 Task: Add a condition where "Hours untill due date Less than Forty" in new tickets in your groups.
Action: Mouse moved to (108, 465)
Screenshot: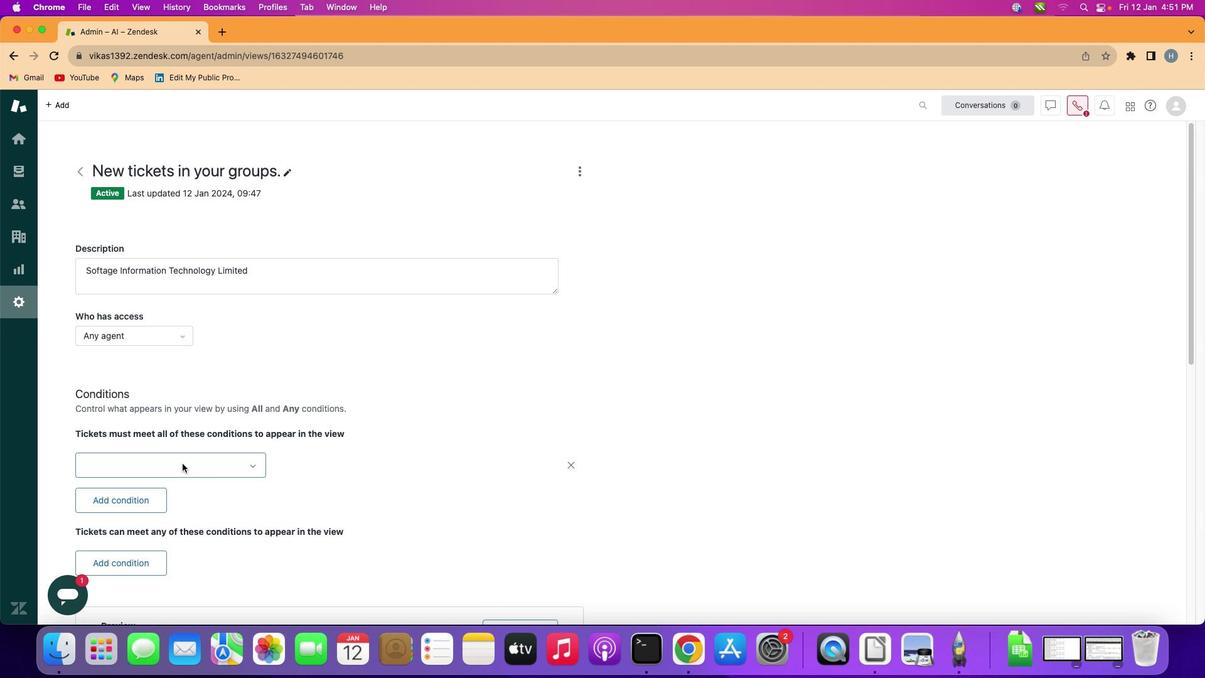 
Action: Mouse pressed left at (108, 465)
Screenshot: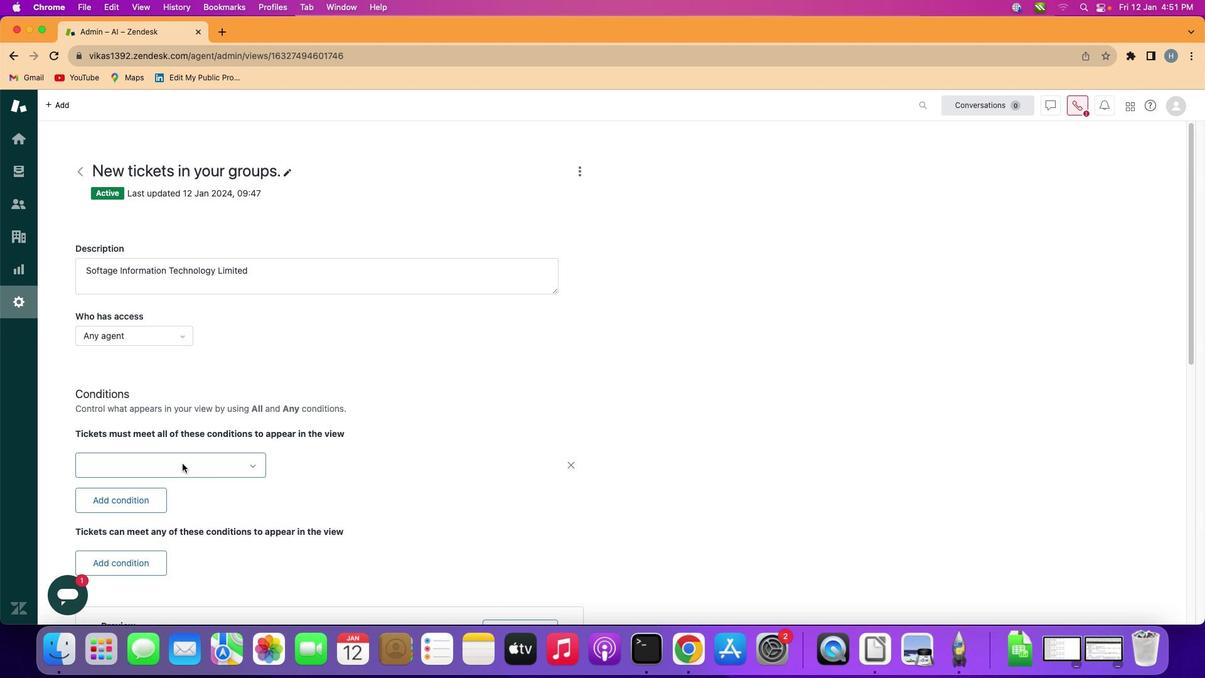 
Action: Mouse moved to (180, 461)
Screenshot: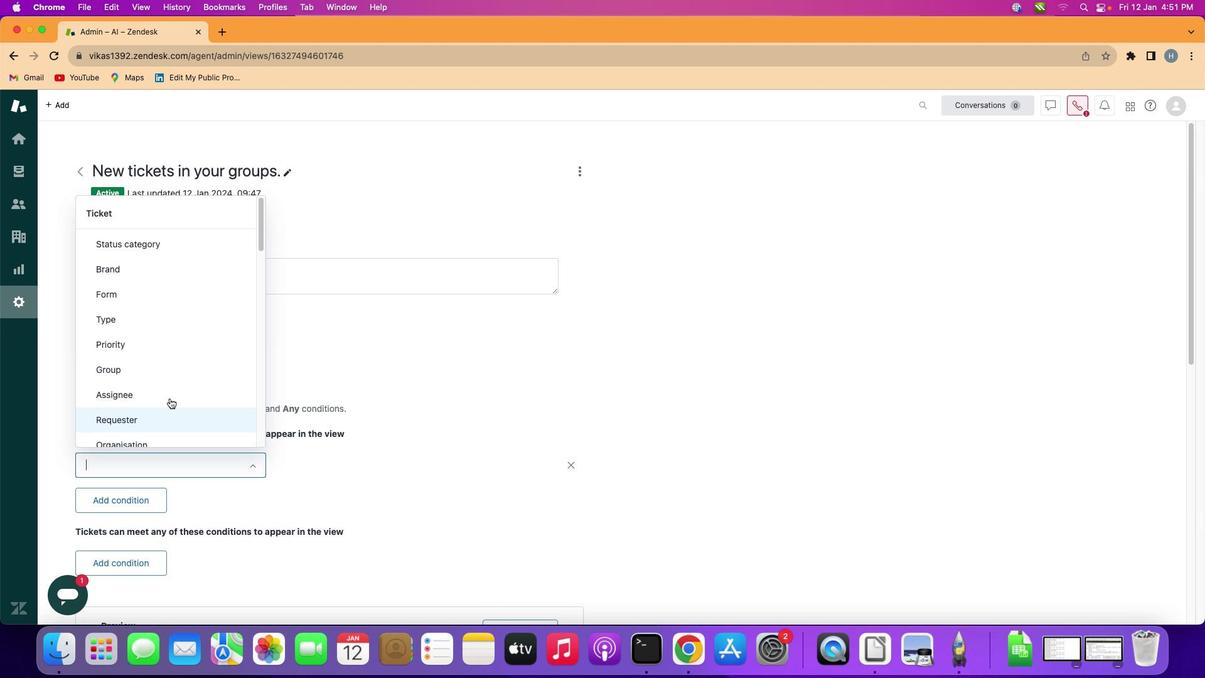 
Action: Mouse pressed left at (180, 461)
Screenshot: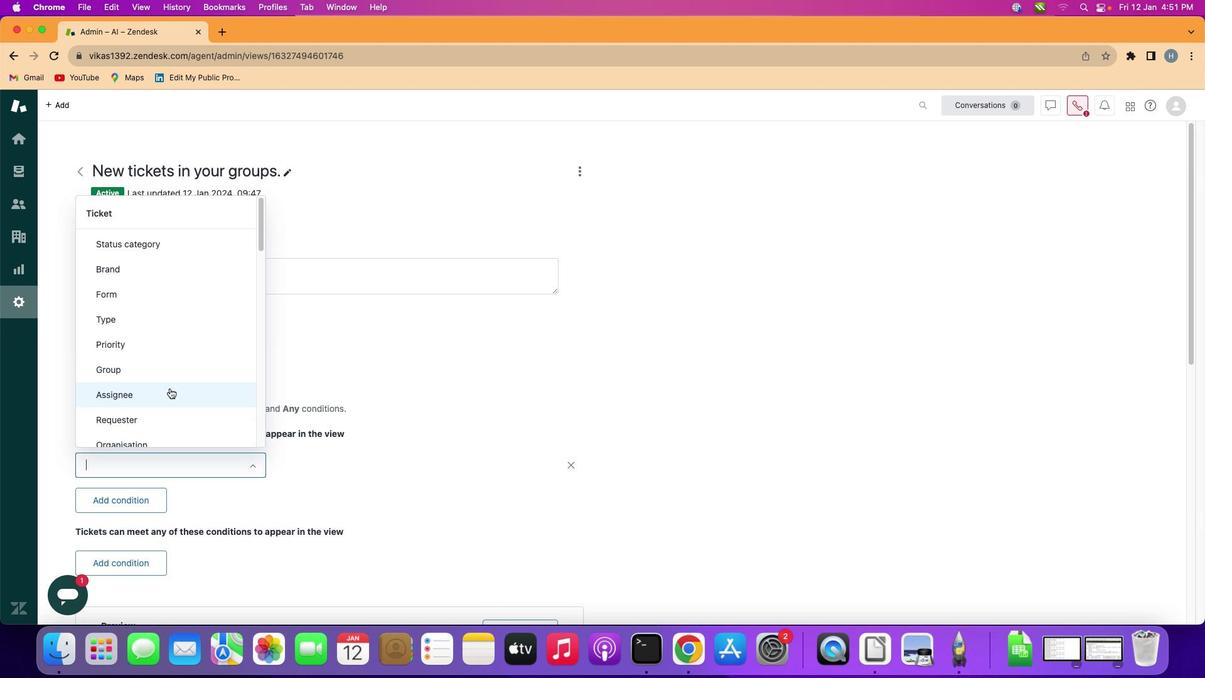 
Action: Mouse moved to (175, 361)
Screenshot: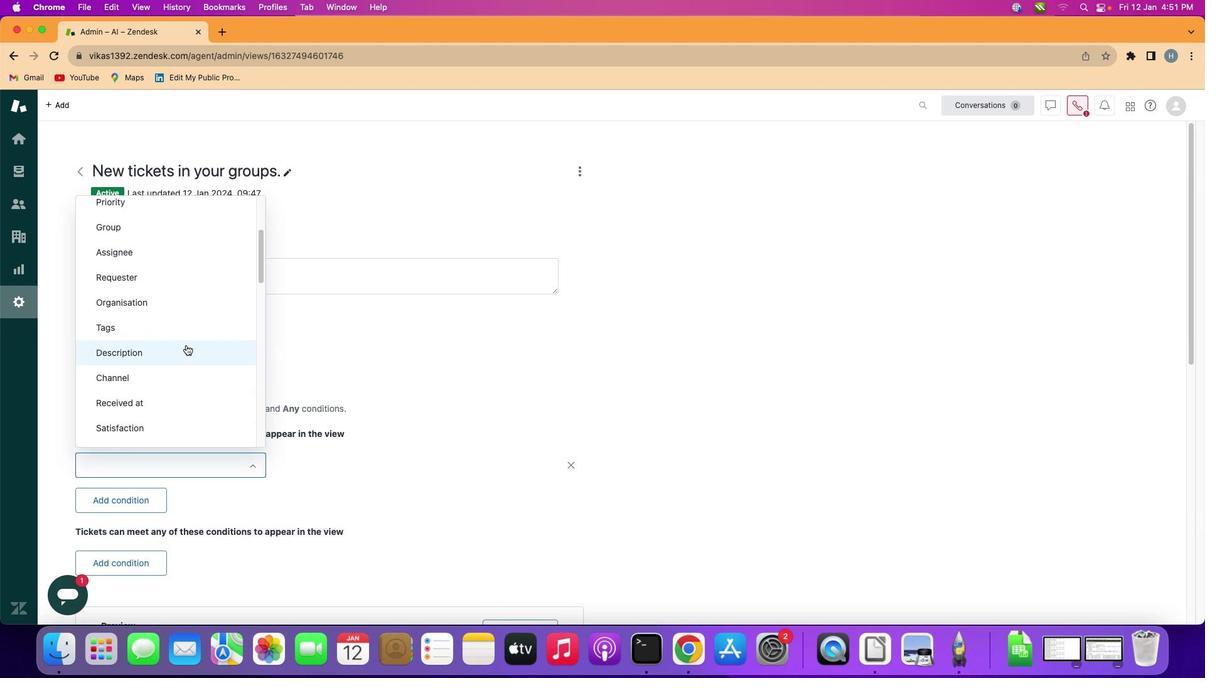 
Action: Mouse scrolled (175, 361) with delta (-1, -1)
Screenshot: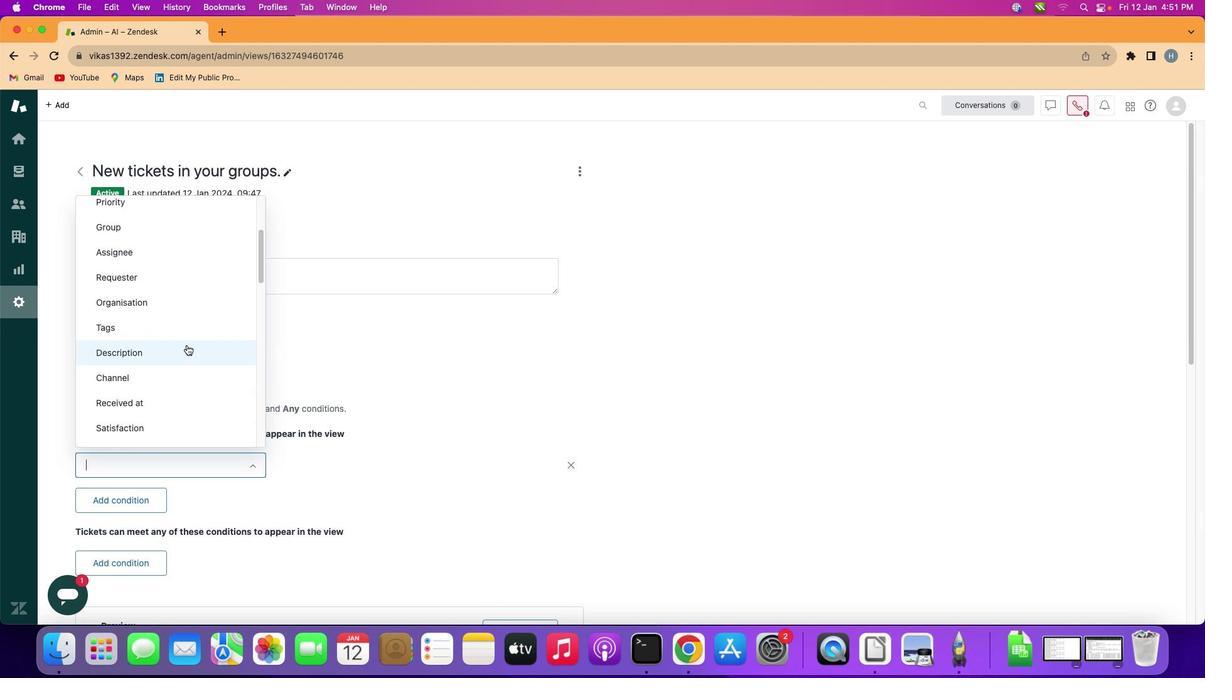 
Action: Mouse scrolled (175, 361) with delta (-1, -1)
Screenshot: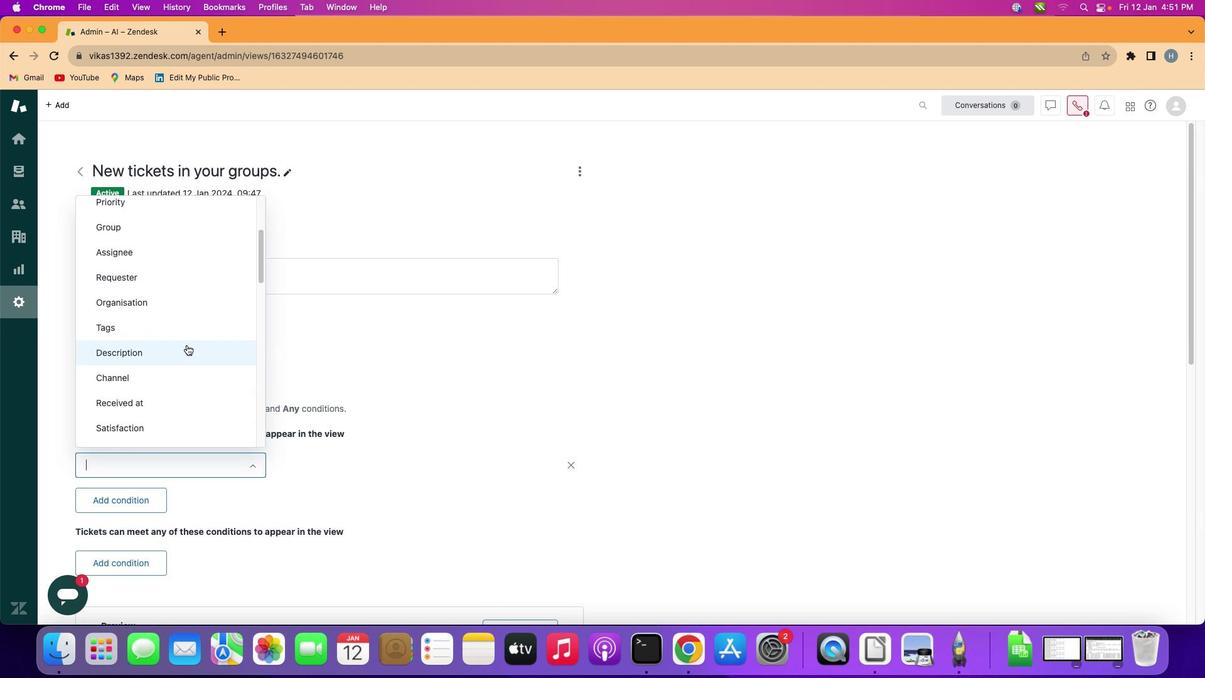 
Action: Mouse moved to (175, 360)
Screenshot: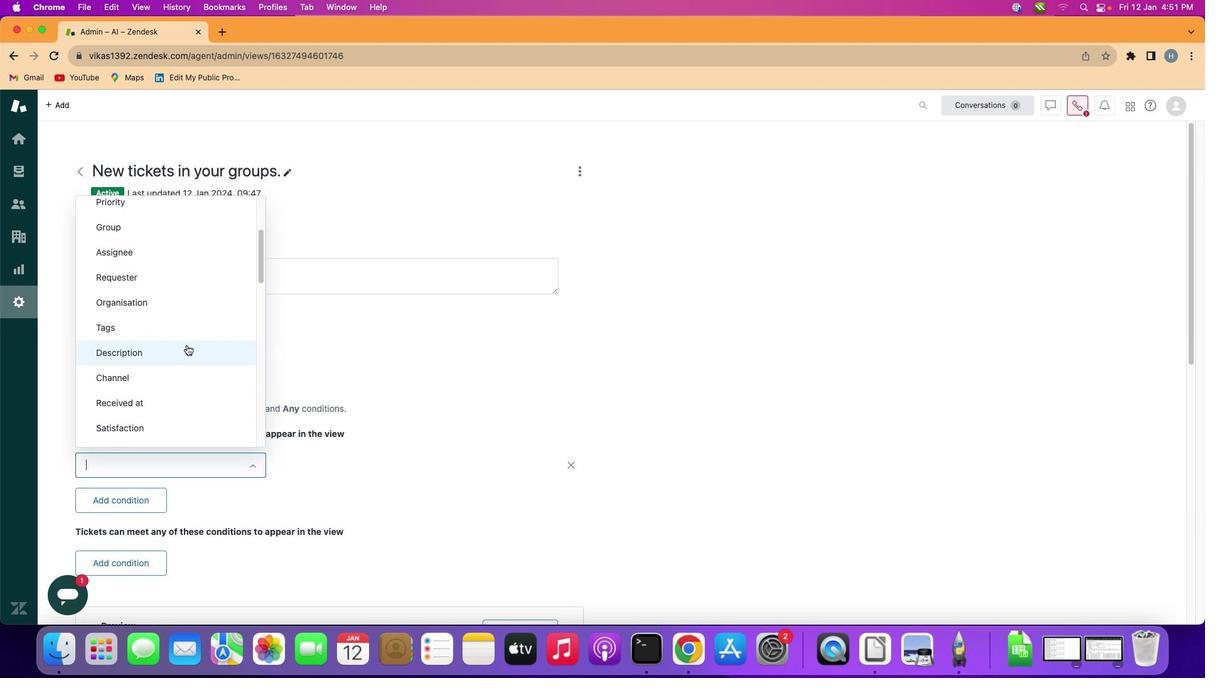 
Action: Mouse scrolled (175, 360) with delta (-1, -1)
Screenshot: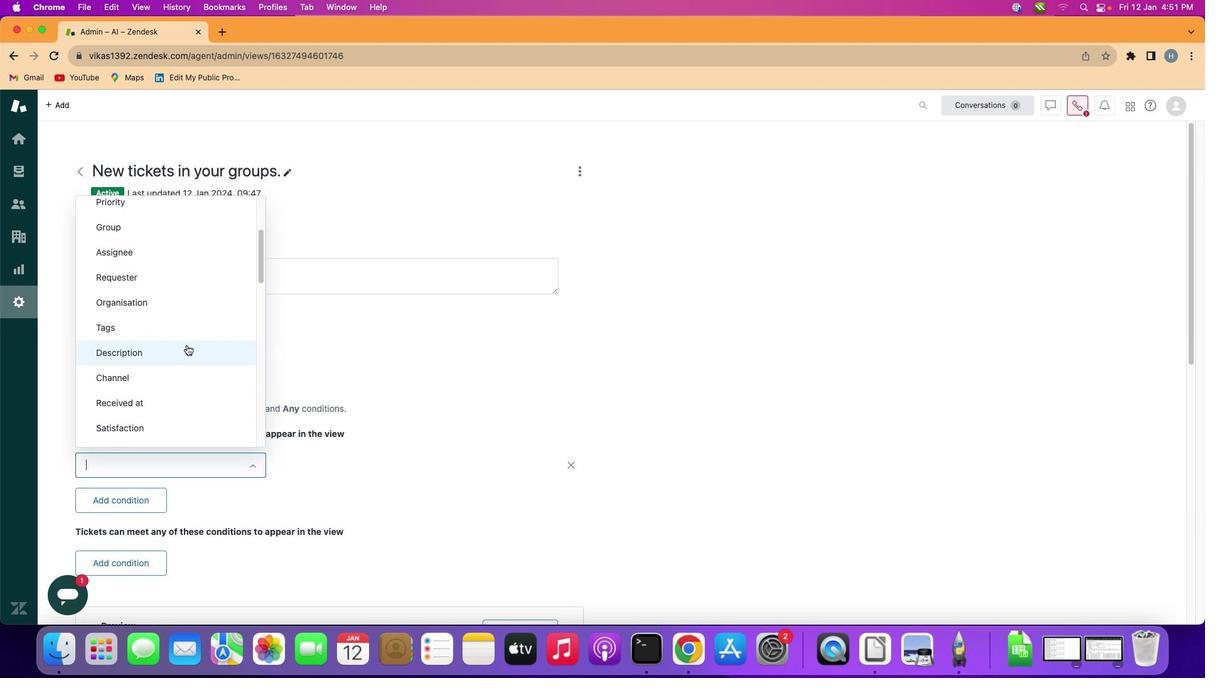 
Action: Mouse moved to (175, 359)
Screenshot: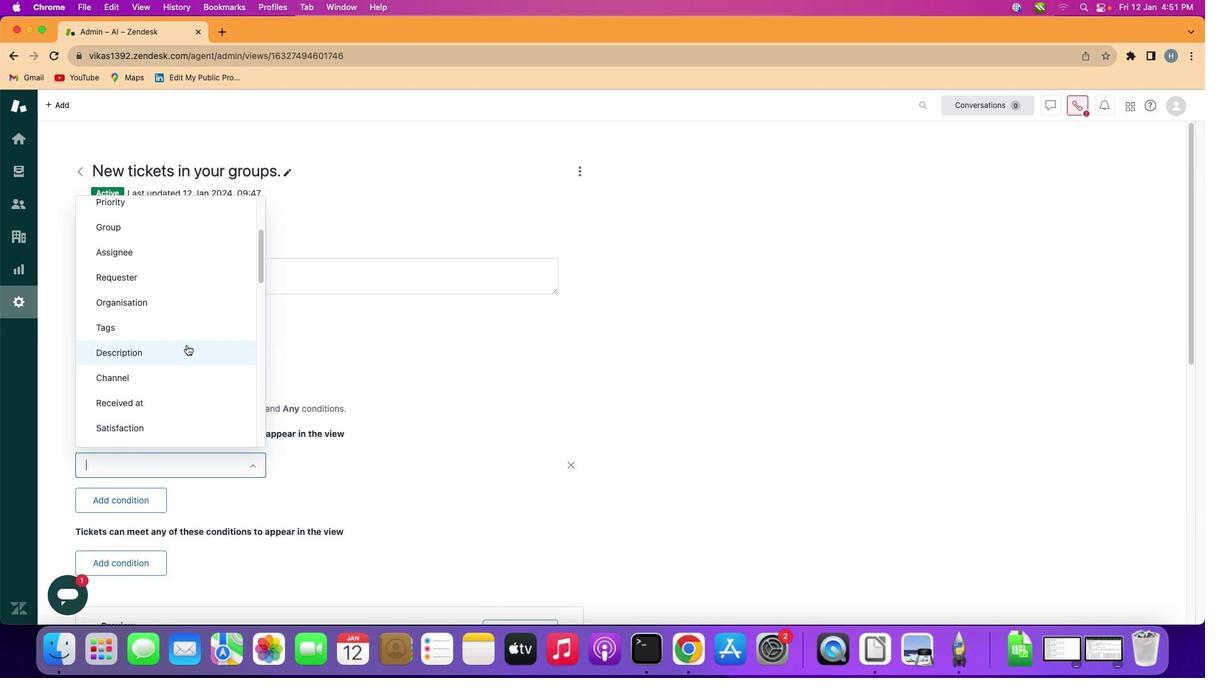 
Action: Mouse scrolled (175, 359) with delta (-1, -3)
Screenshot: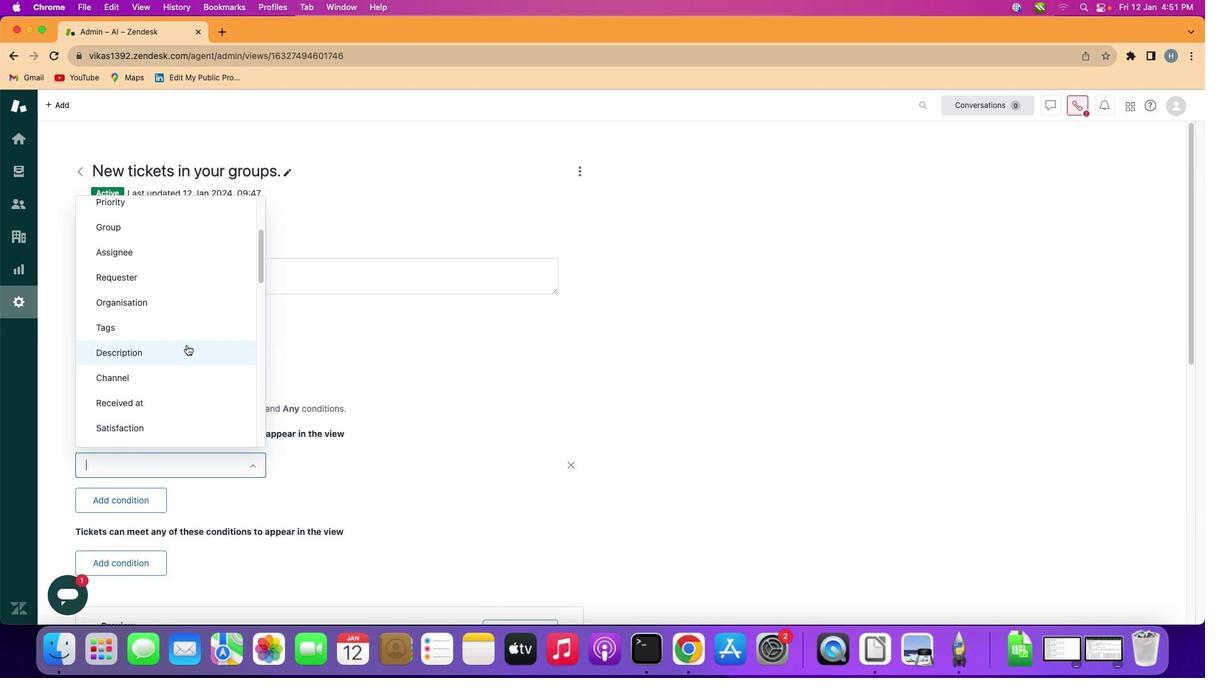 
Action: Mouse moved to (184, 343)
Screenshot: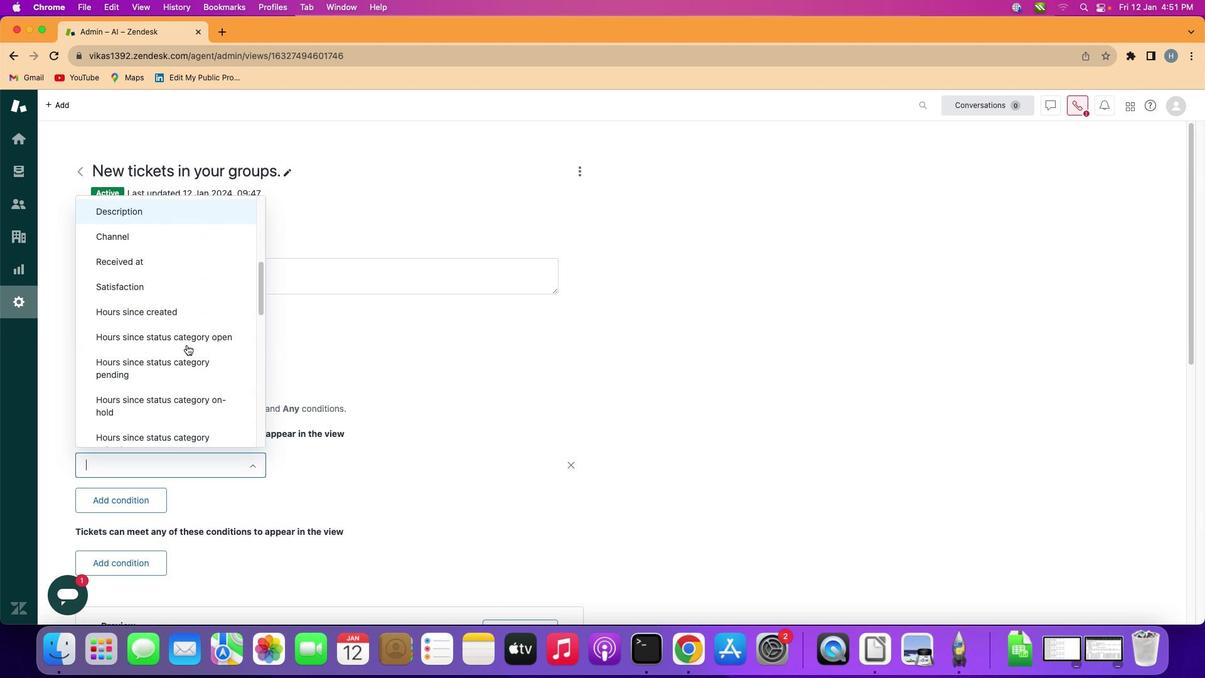 
Action: Mouse scrolled (184, 343) with delta (-1, -1)
Screenshot: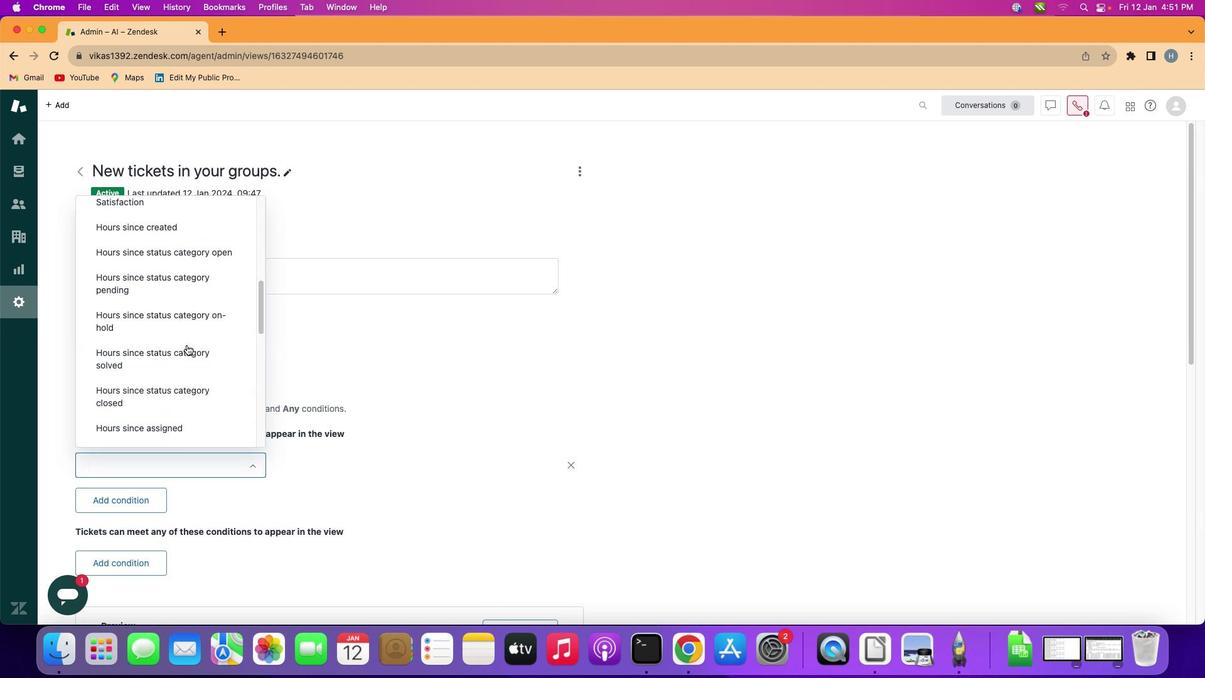 
Action: Mouse scrolled (184, 343) with delta (-1, -1)
Screenshot: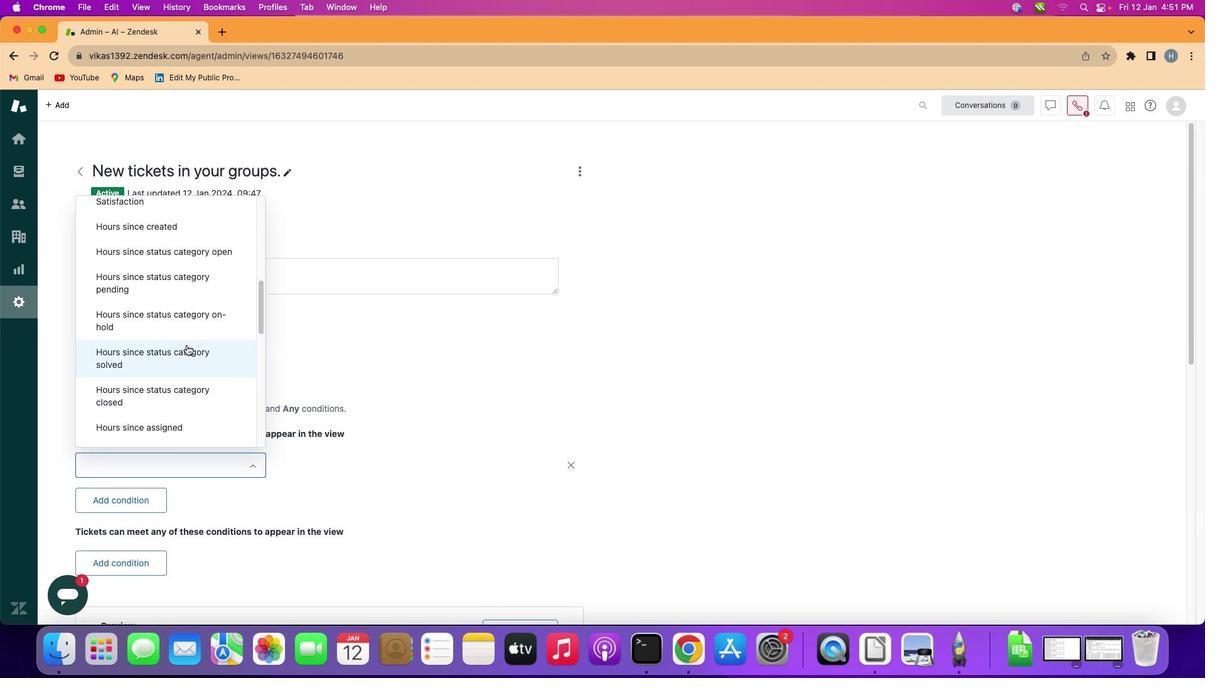 
Action: Mouse scrolled (184, 343) with delta (-1, -1)
Screenshot: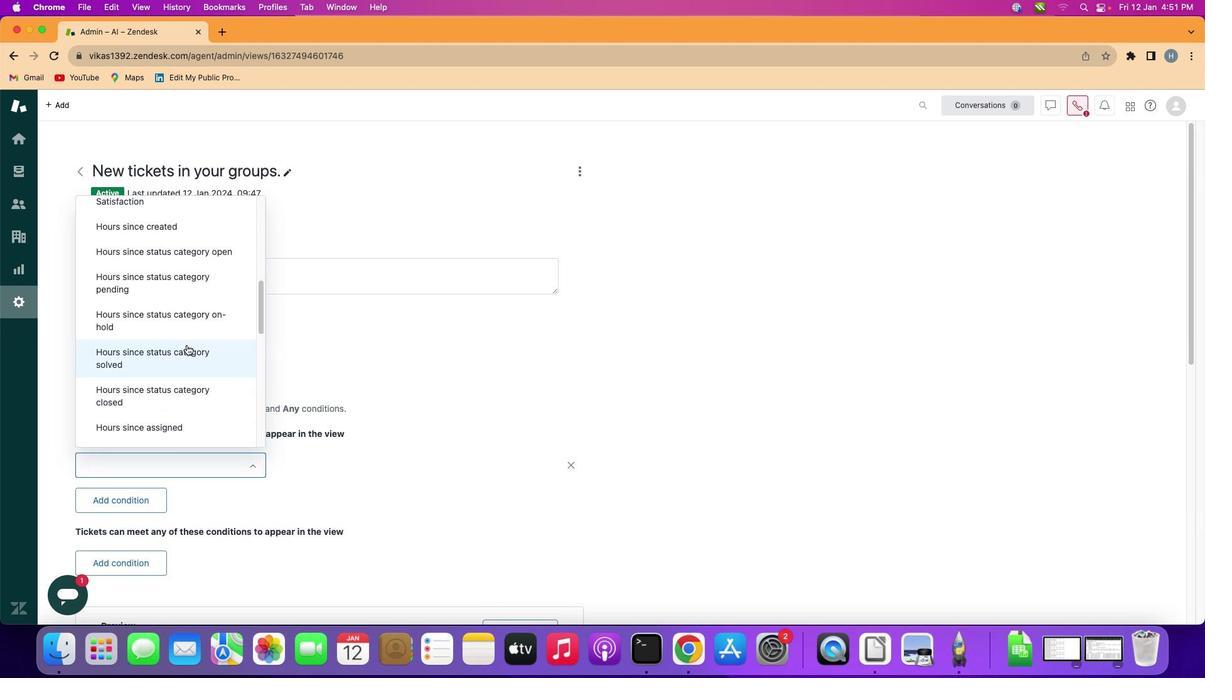 
Action: Mouse scrolled (184, 343) with delta (-1, -3)
Screenshot: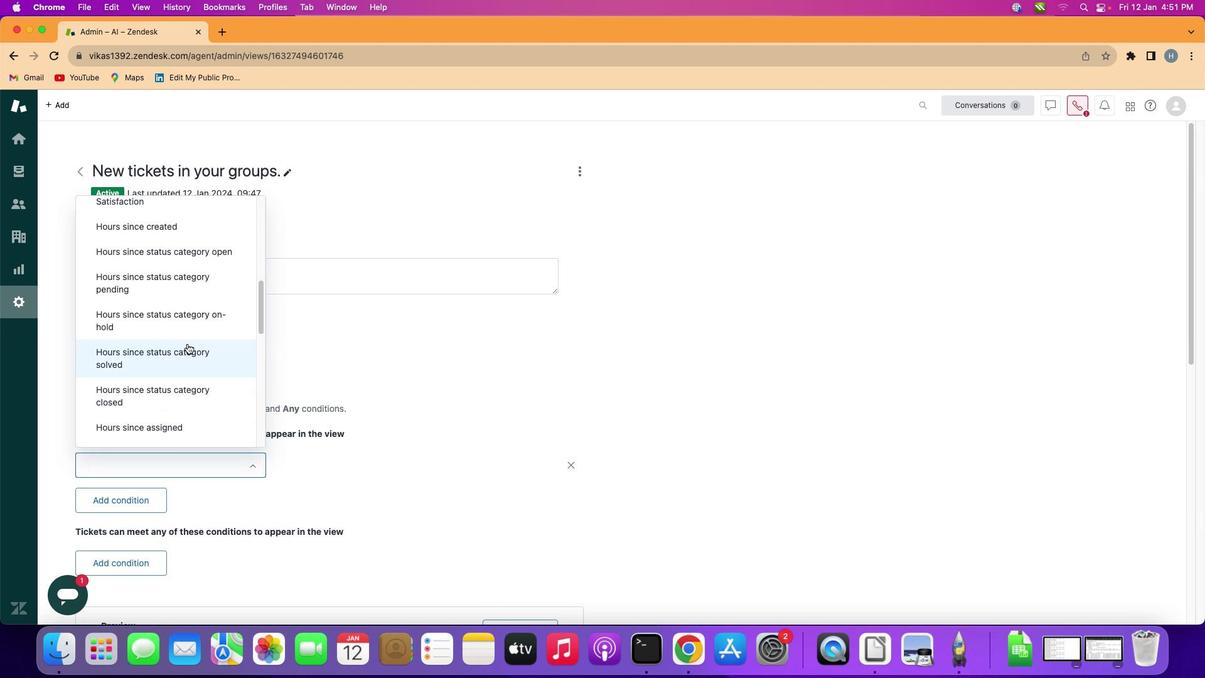 
Action: Mouse scrolled (184, 343) with delta (-1, -3)
Screenshot: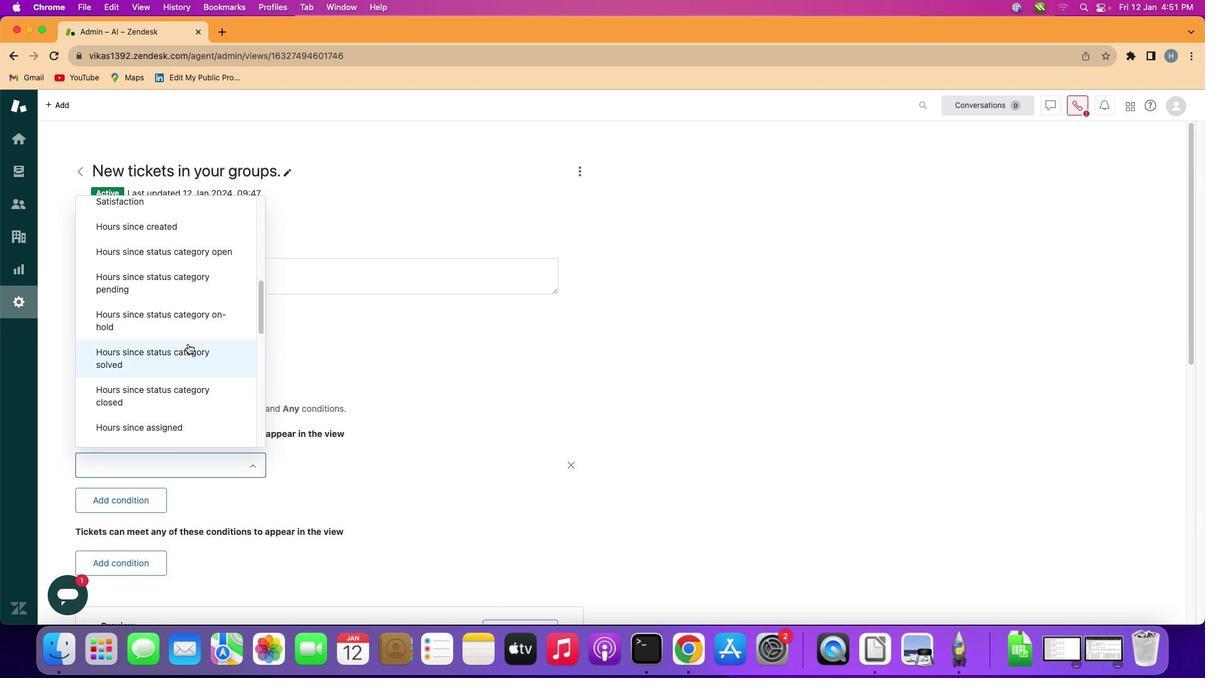 
Action: Mouse moved to (186, 341)
Screenshot: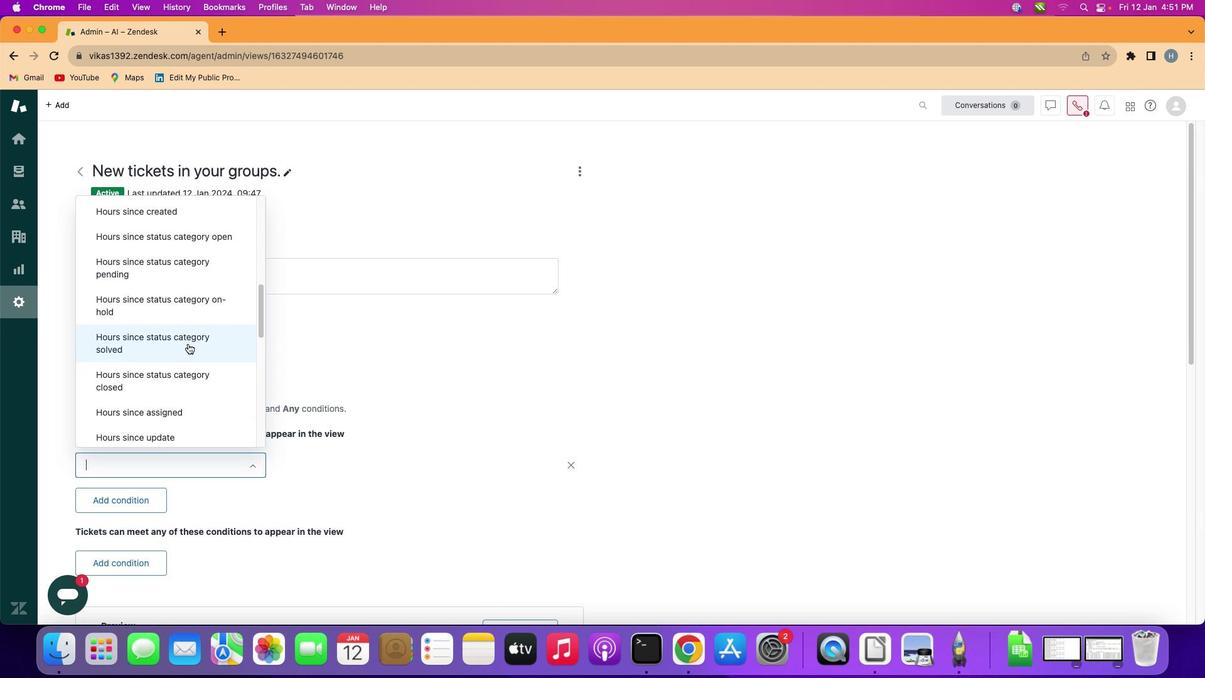 
Action: Mouse scrolled (186, 341) with delta (-1, -1)
Screenshot: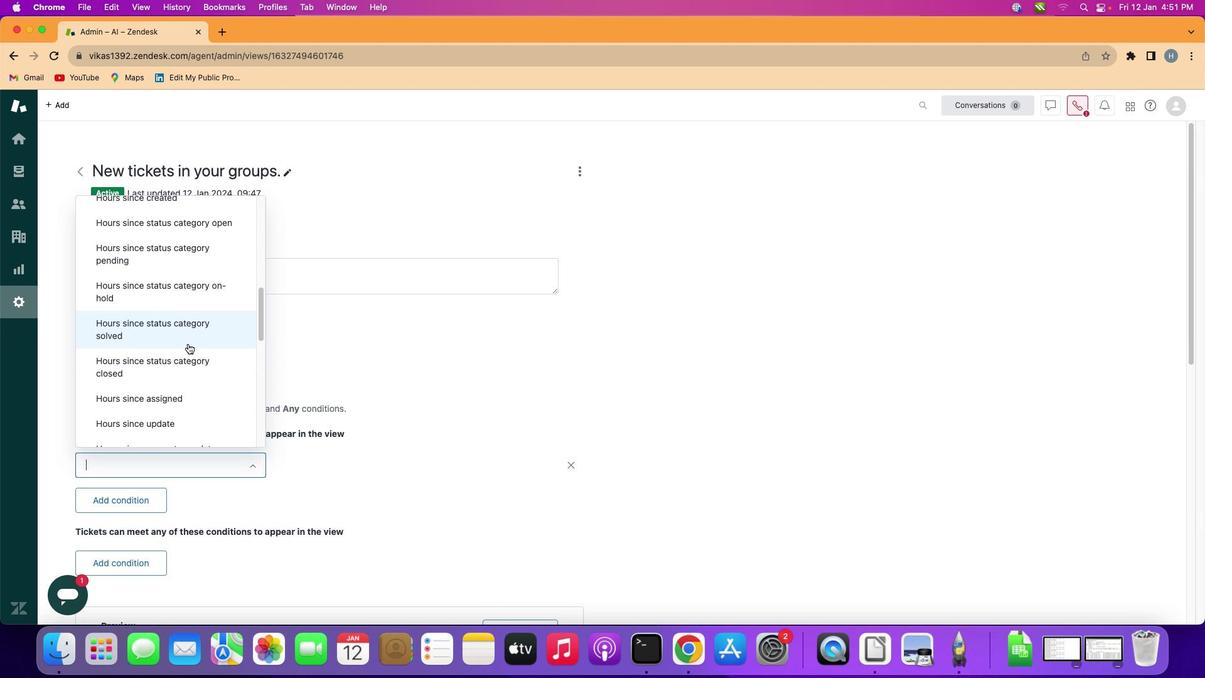 
Action: Mouse scrolled (186, 341) with delta (-1, -1)
Screenshot: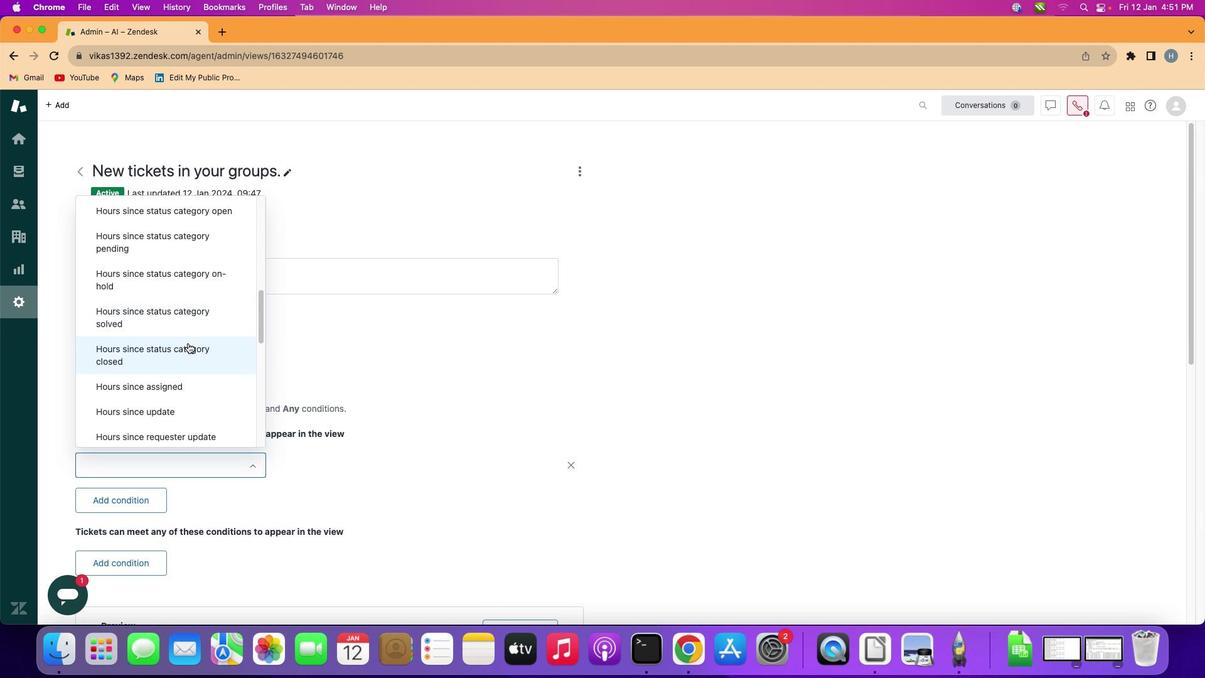
Action: Mouse scrolled (186, 341) with delta (-1, -1)
Screenshot: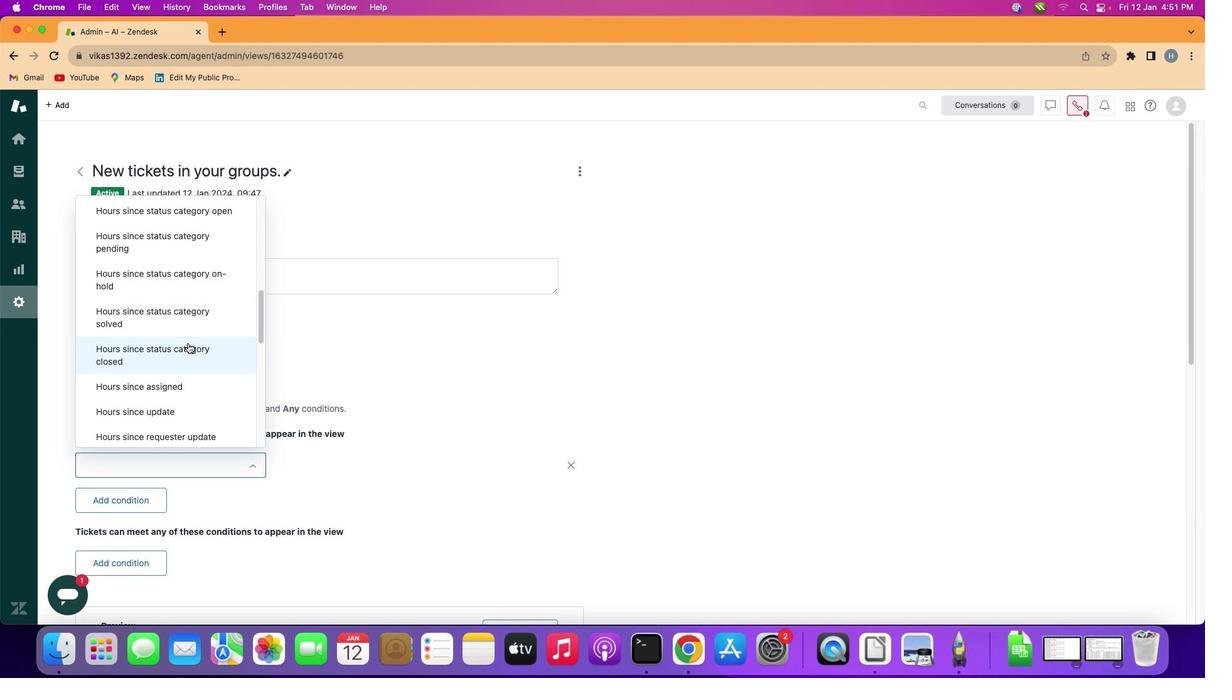 
Action: Mouse scrolled (186, 341) with delta (-1, -1)
Screenshot: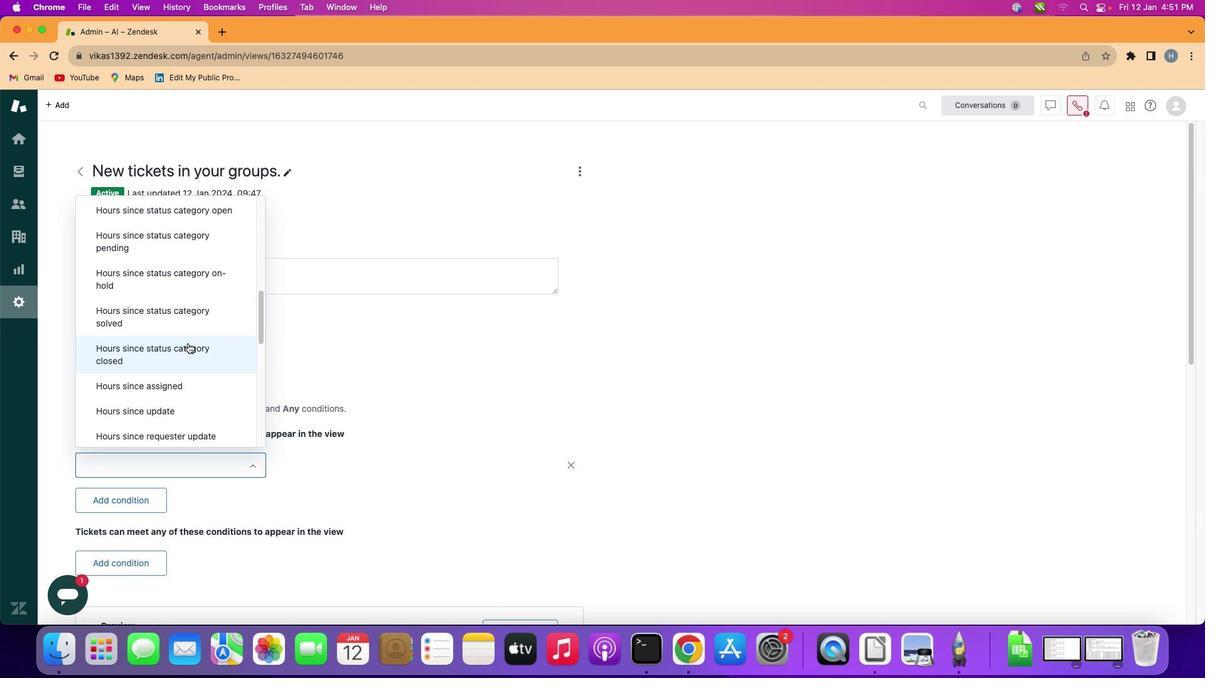 
Action: Mouse moved to (186, 341)
Screenshot: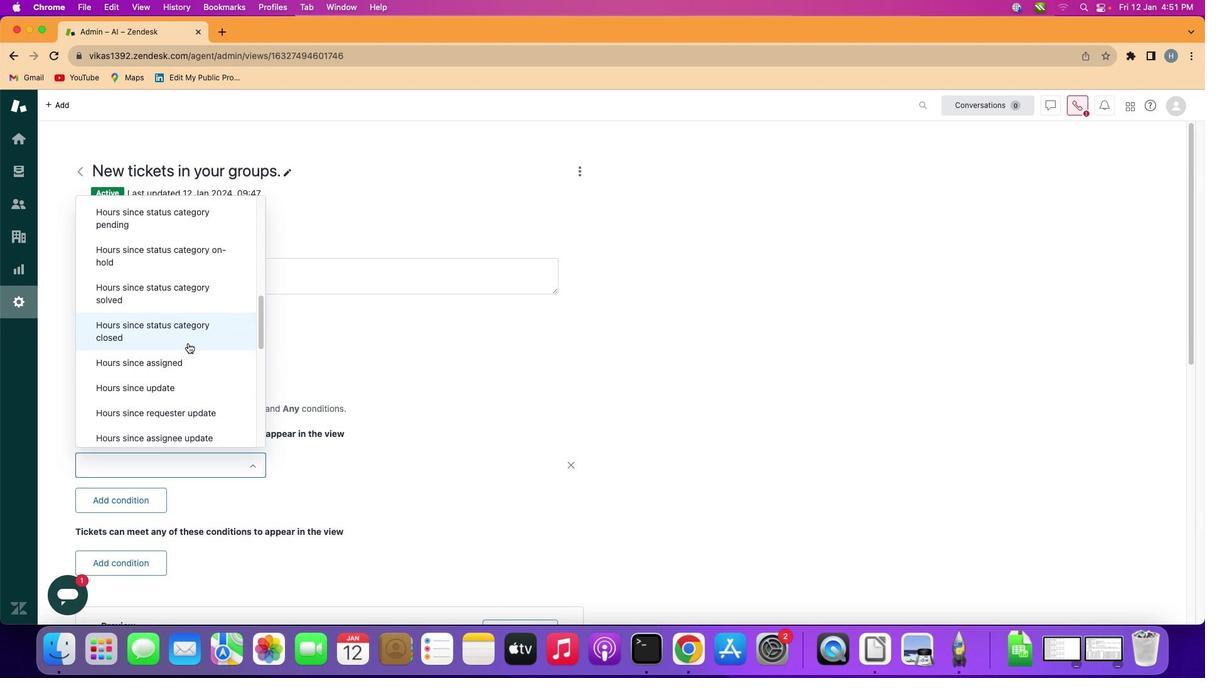 
Action: Mouse scrolled (186, 341) with delta (-1, -1)
Screenshot: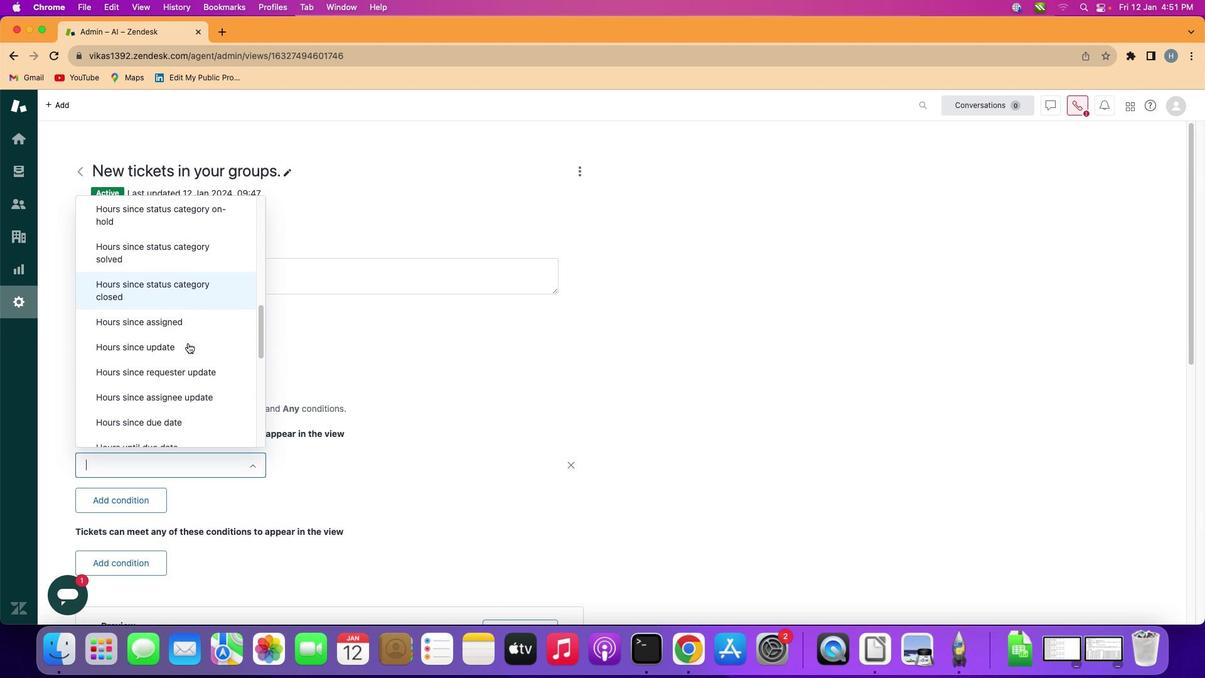 
Action: Mouse scrolled (186, 341) with delta (-1, -1)
Screenshot: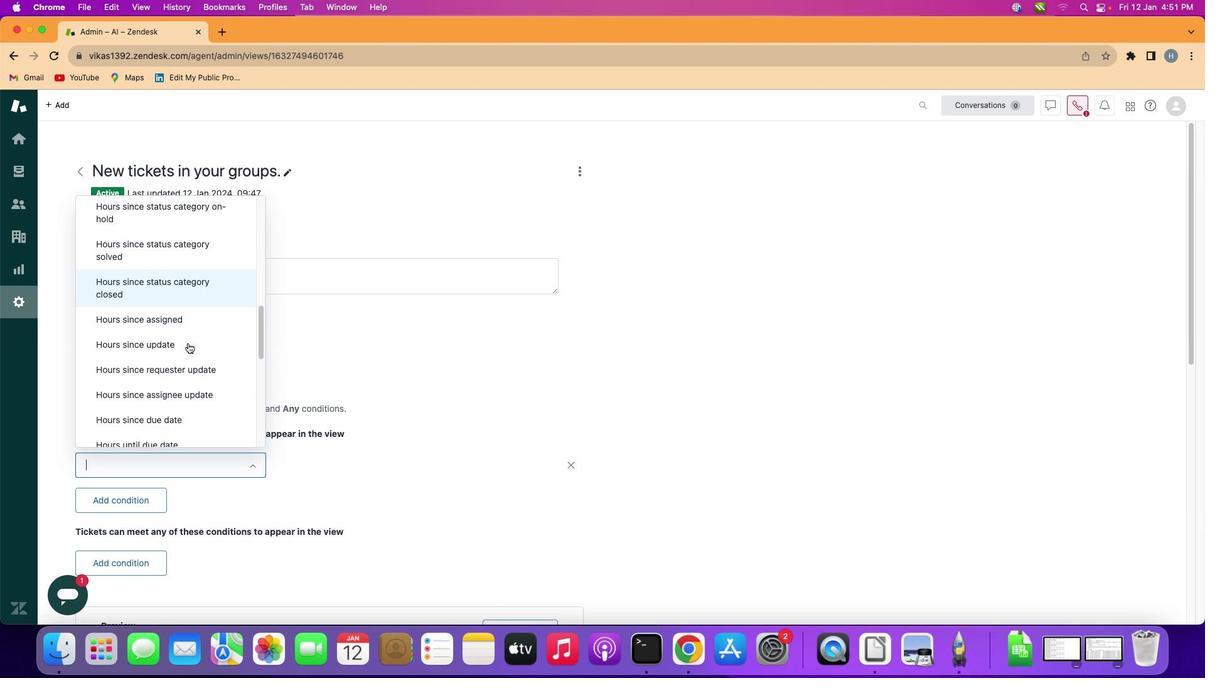 
Action: Mouse scrolled (186, 341) with delta (-1, -1)
Screenshot: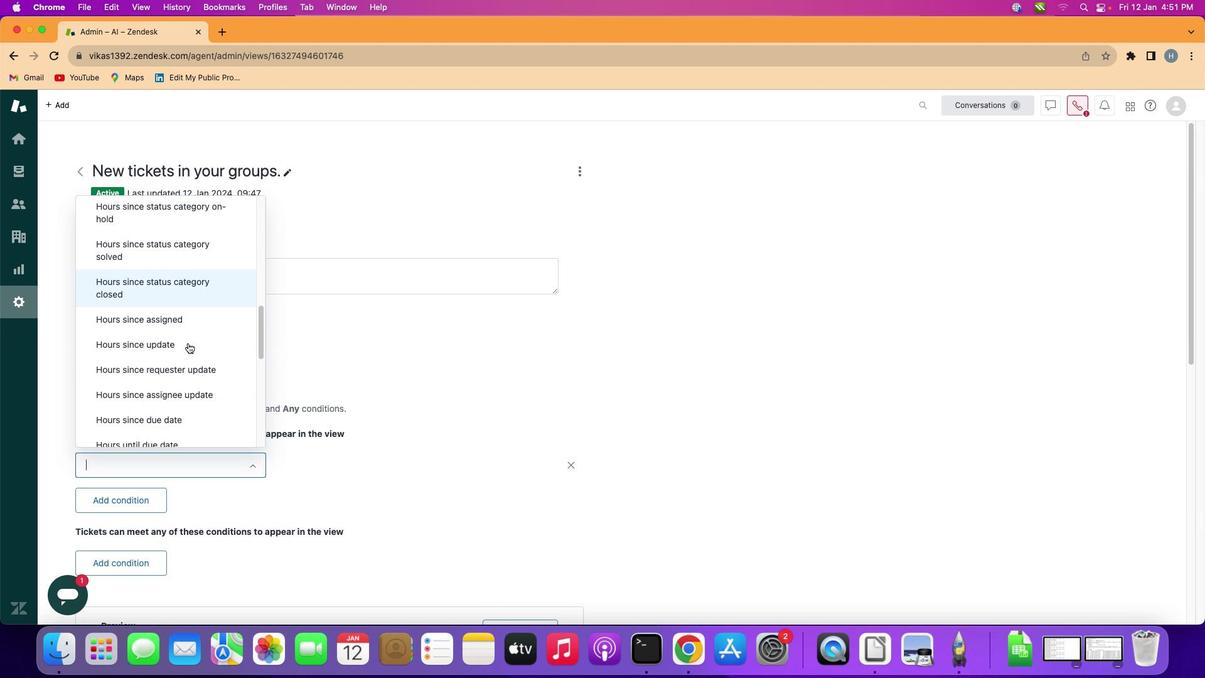 
Action: Mouse scrolled (186, 341) with delta (-1, -1)
Screenshot: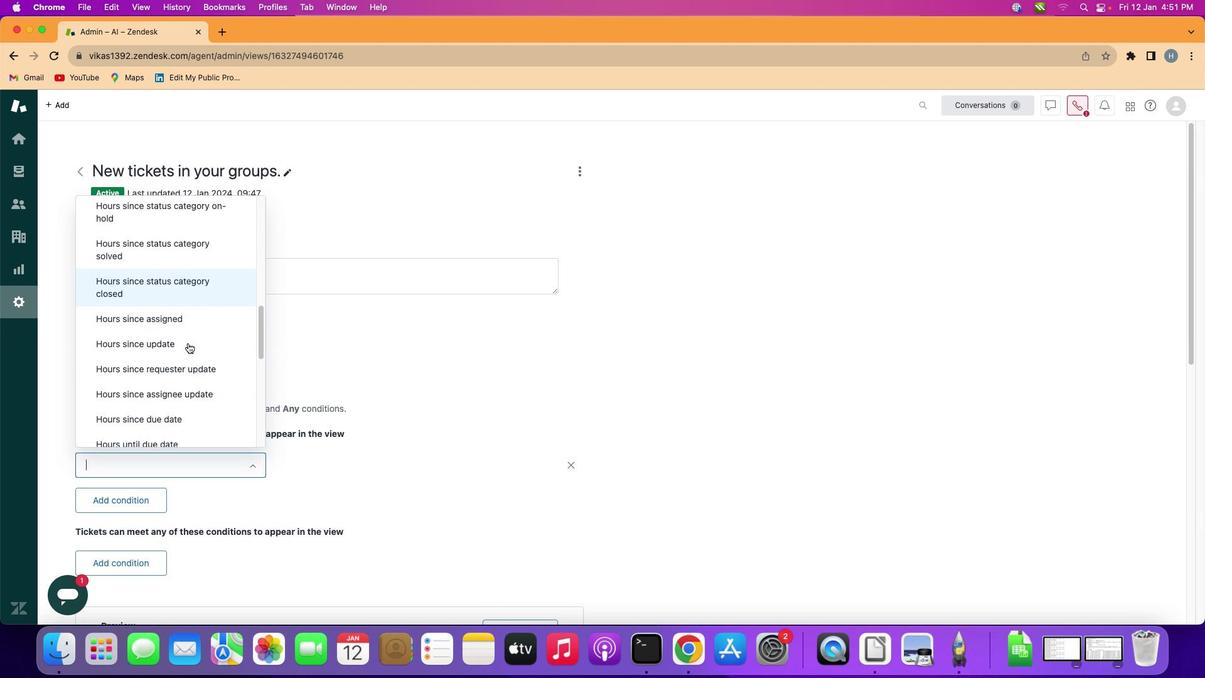 
Action: Mouse scrolled (186, 341) with delta (-1, -1)
Screenshot: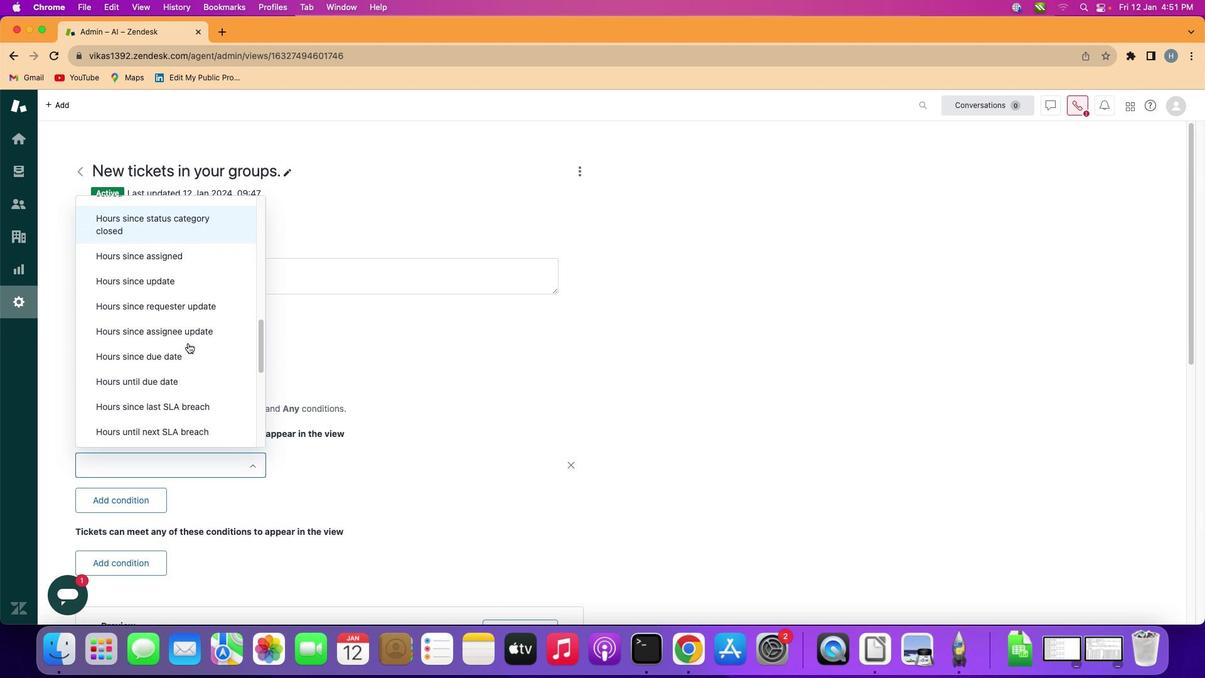 
Action: Mouse scrolled (186, 341) with delta (-1, -1)
Screenshot: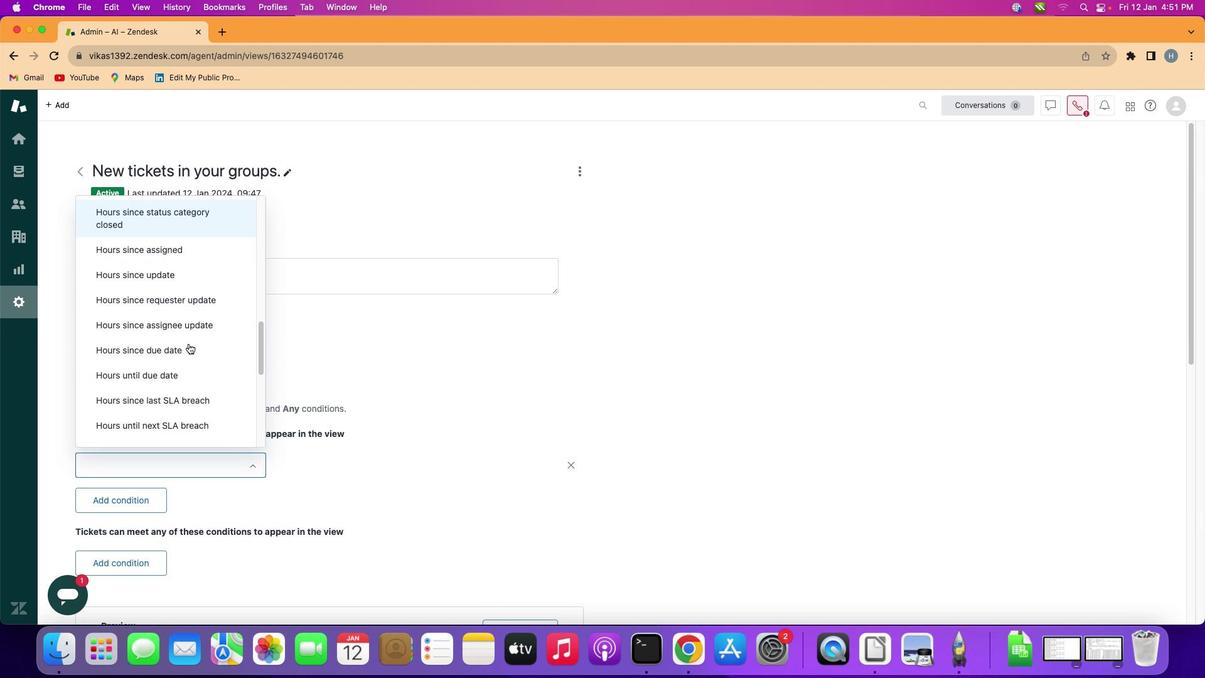 
Action: Mouse scrolled (186, 341) with delta (-1, -1)
Screenshot: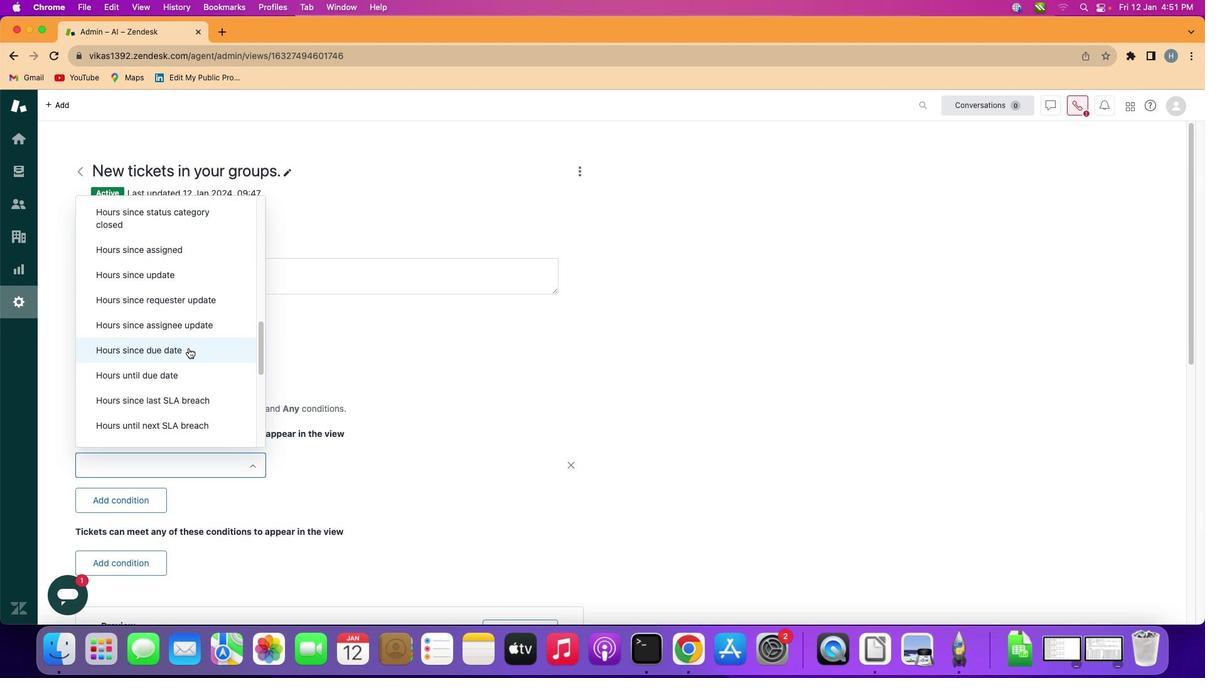 
Action: Mouse scrolled (186, 341) with delta (-1, -1)
Screenshot: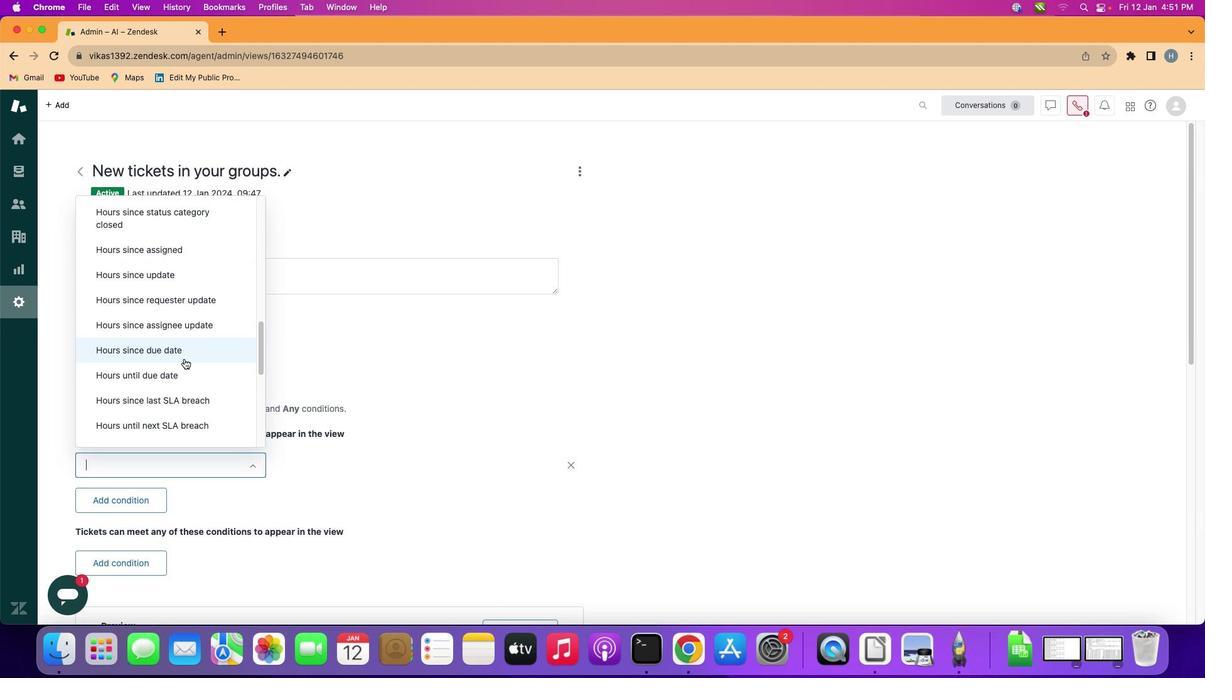 
Action: Mouse moved to (175, 367)
Screenshot: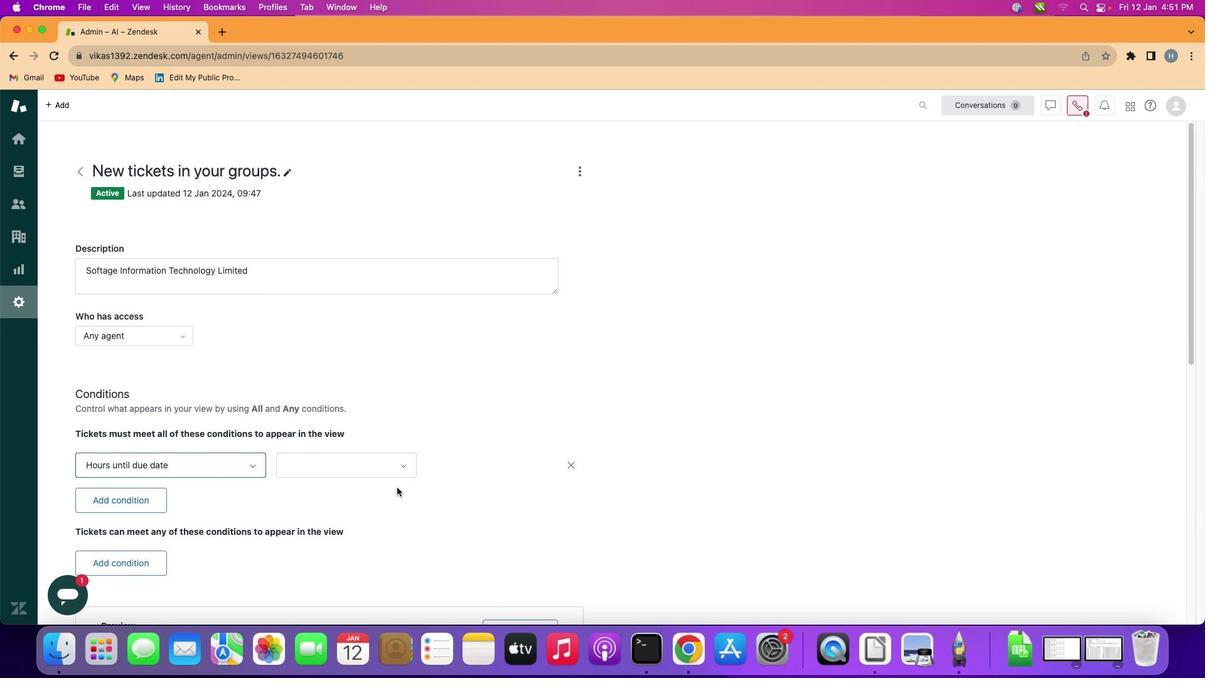 
Action: Mouse pressed left at (175, 367)
Screenshot: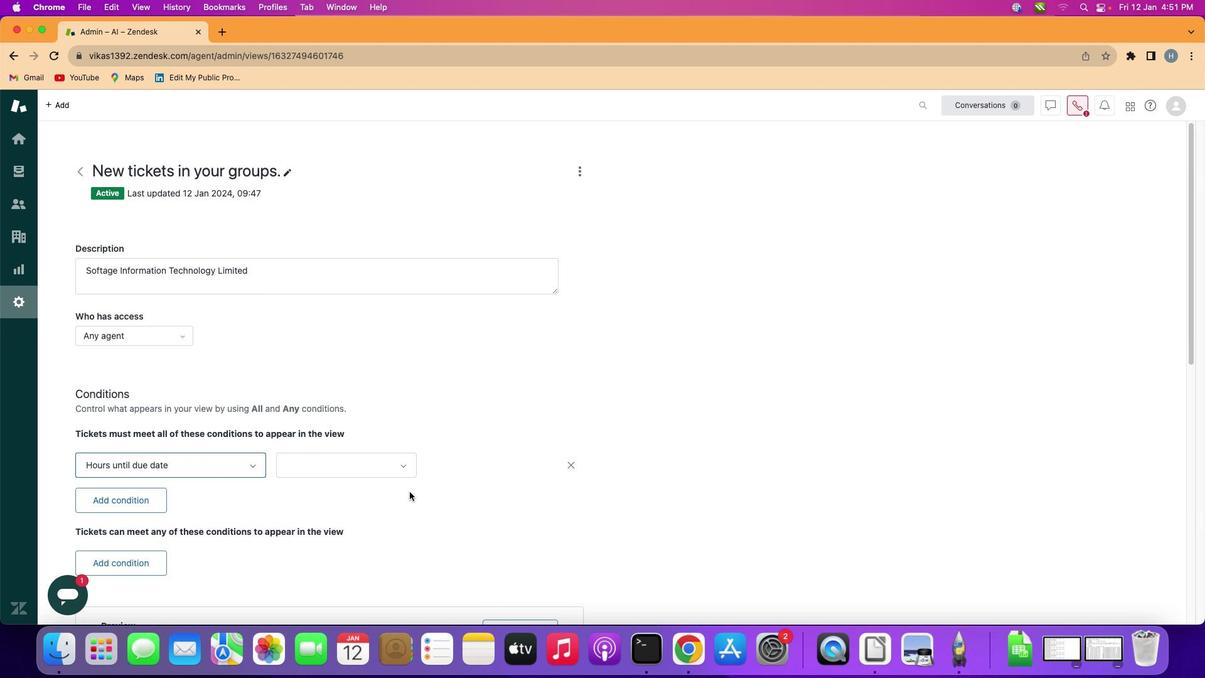 
Action: Mouse moved to (375, 462)
Screenshot: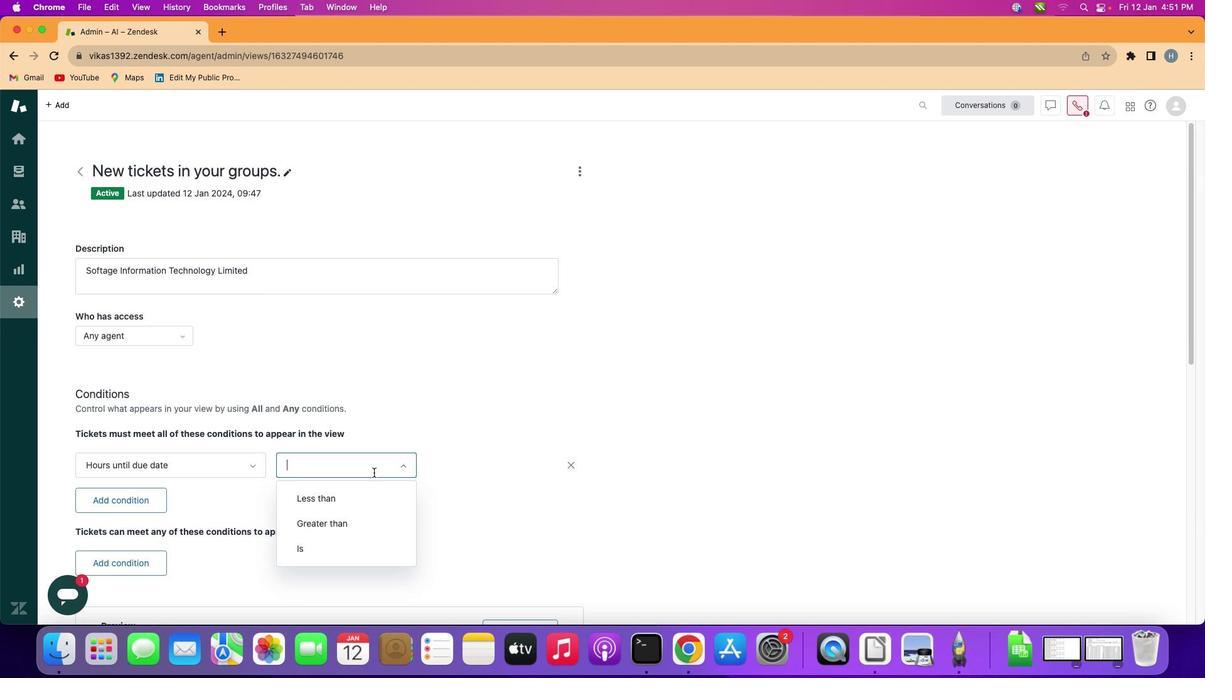 
Action: Mouse pressed left at (375, 462)
Screenshot: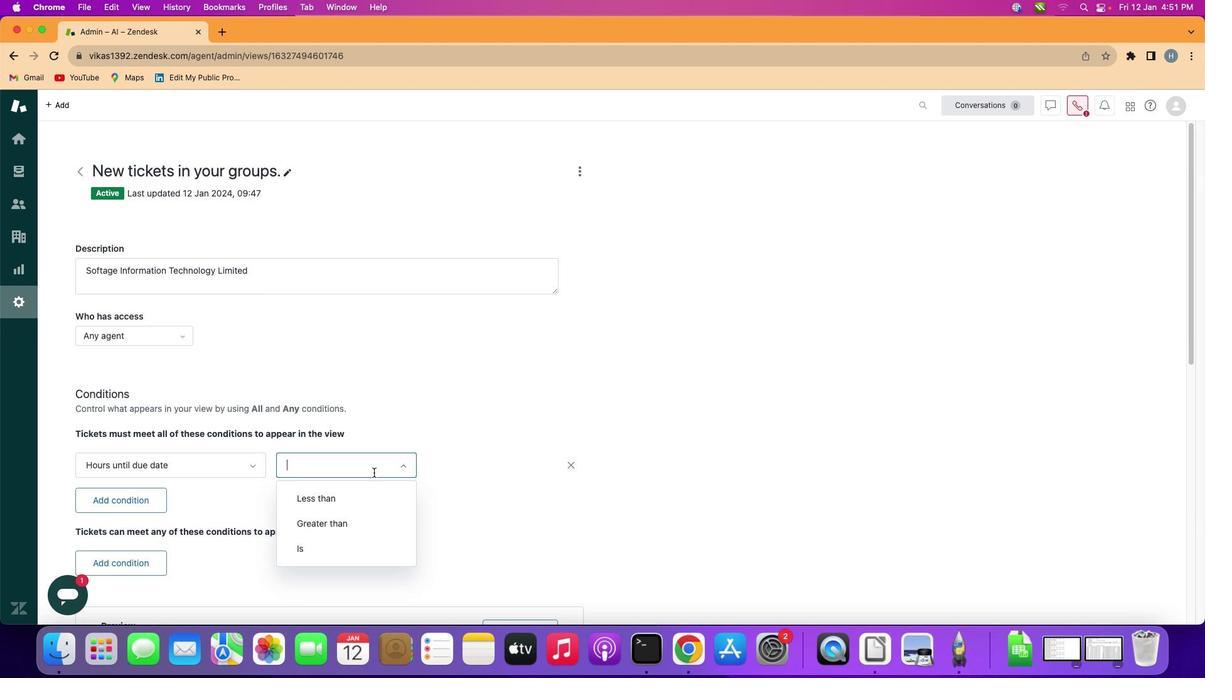 
Action: Mouse moved to (357, 496)
Screenshot: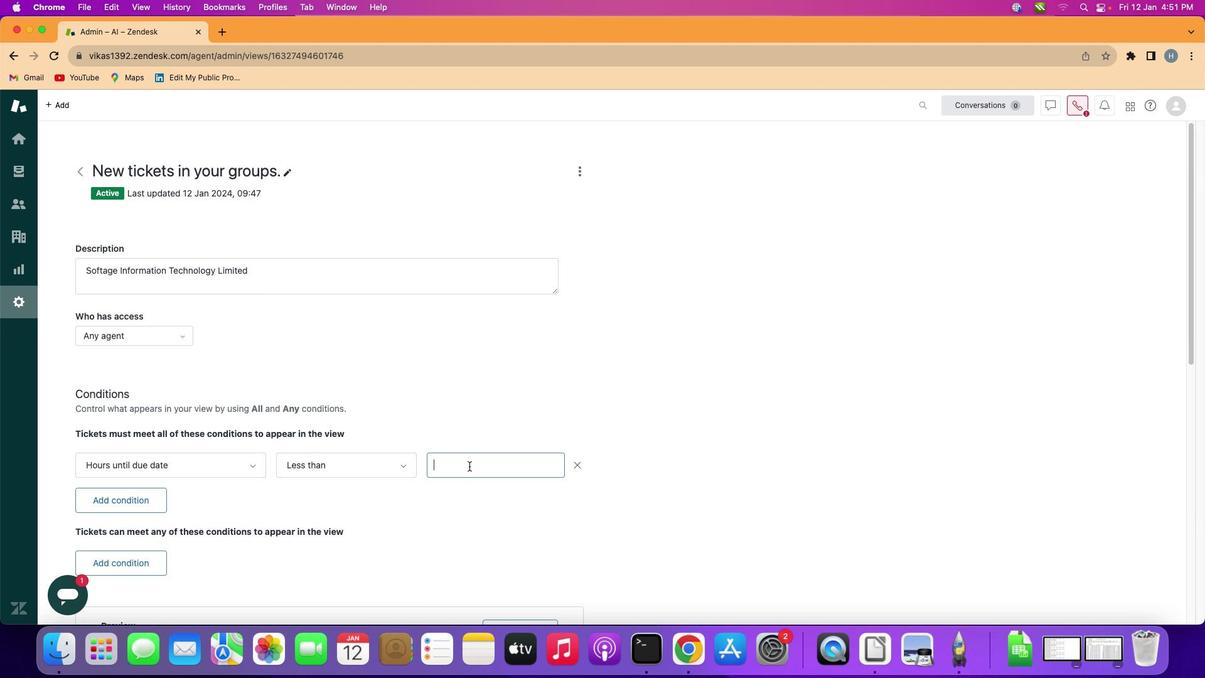 
Action: Mouse pressed left at (357, 496)
Screenshot: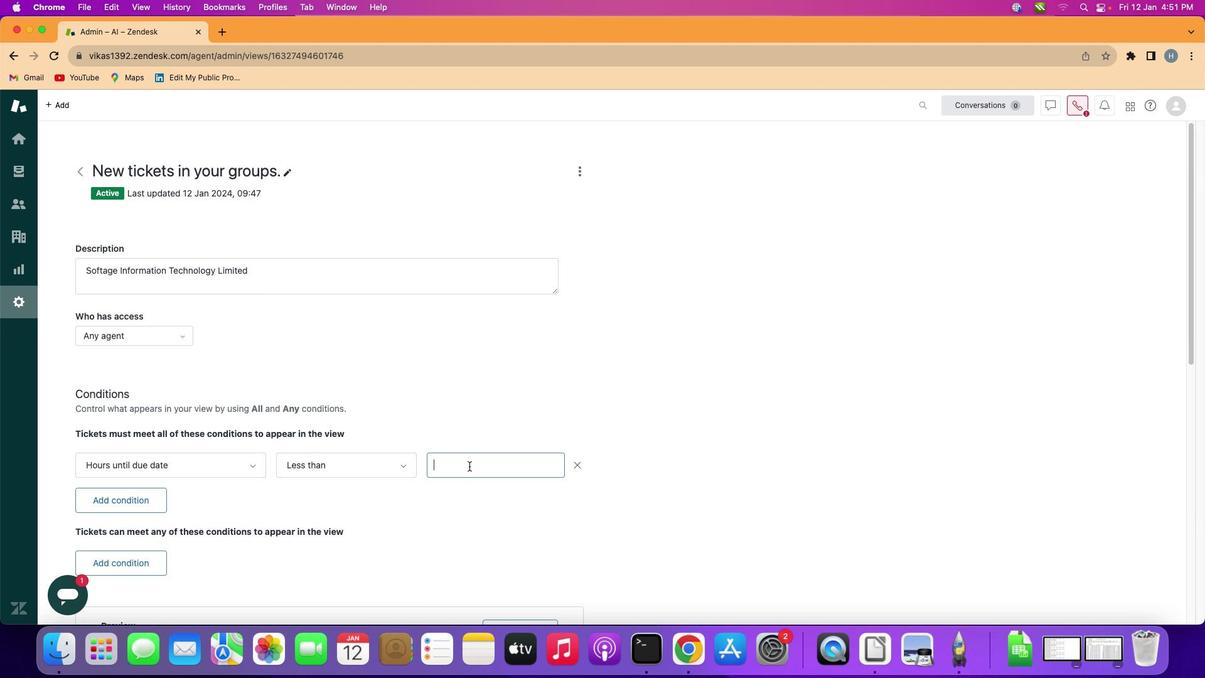 
Action: Mouse moved to (467, 464)
Screenshot: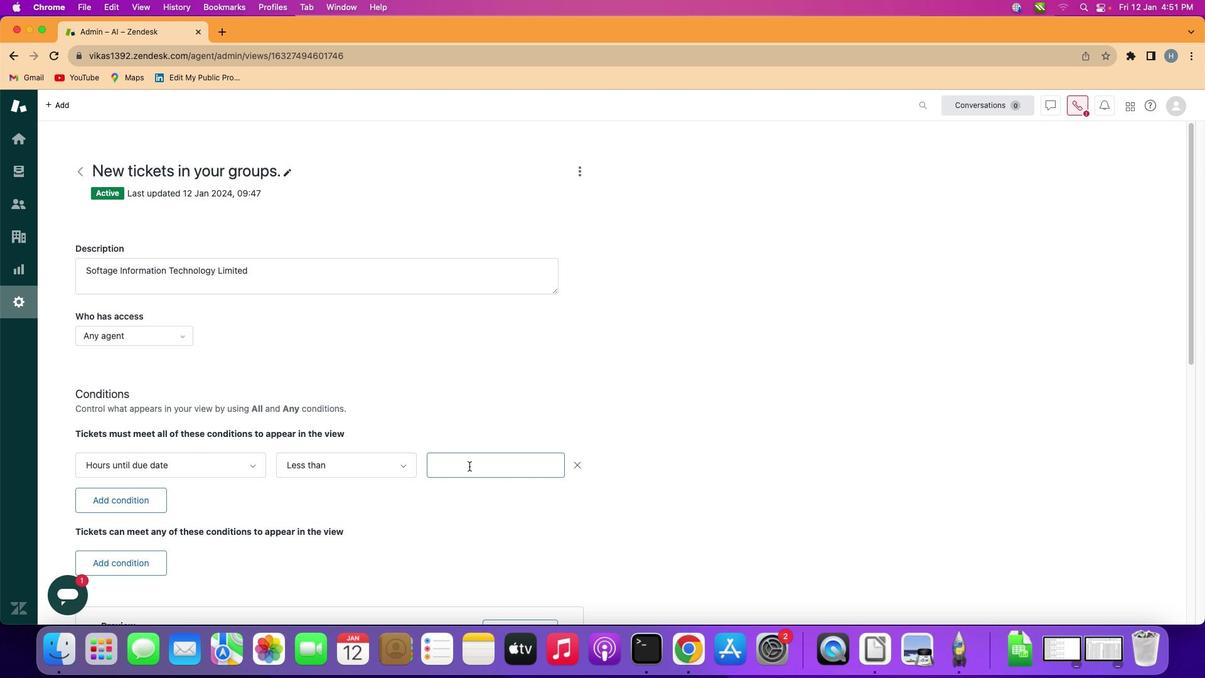 
Action: Mouse pressed left at (467, 464)
Screenshot: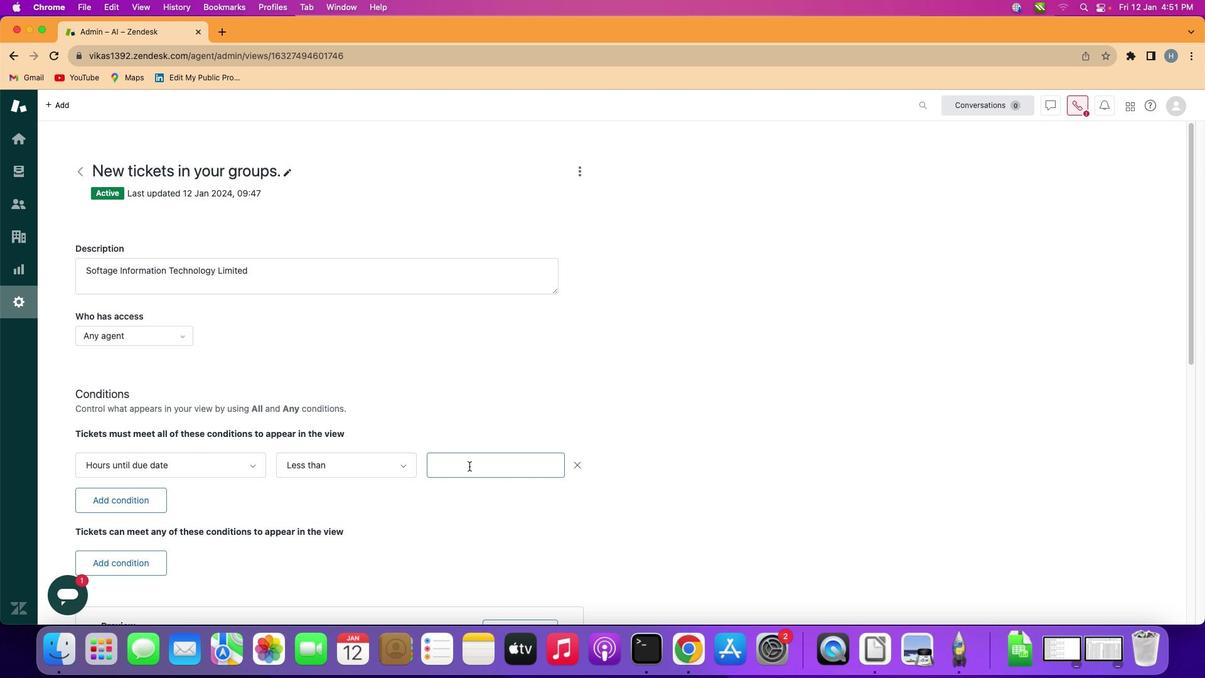 
Action: Key pressed Key.shift'F''o''r''t''y'
Screenshot: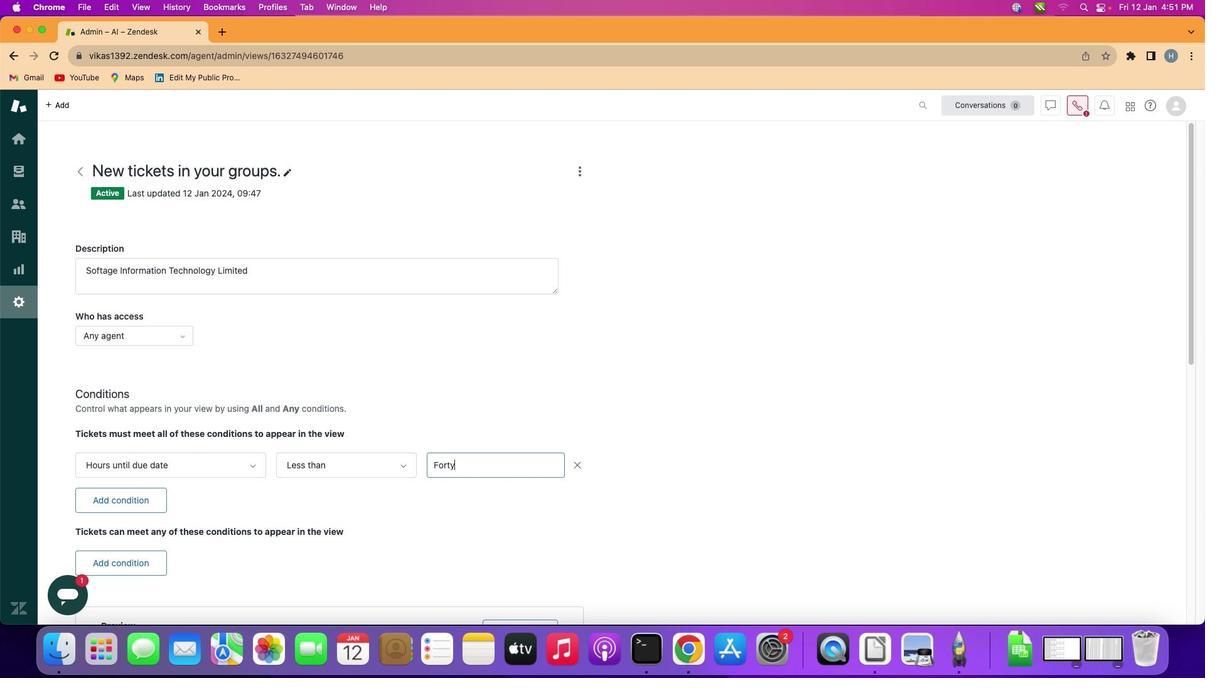 
